 Task: Add Parm Crisps Original Snack Mix to the cart.
Action: Mouse moved to (60, 435)
Screenshot: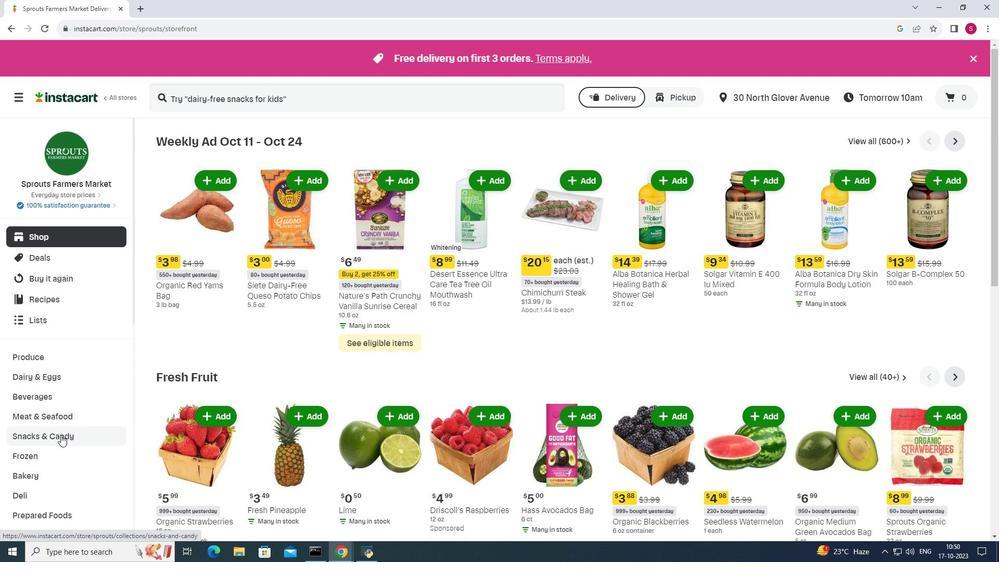 
Action: Mouse pressed left at (60, 435)
Screenshot: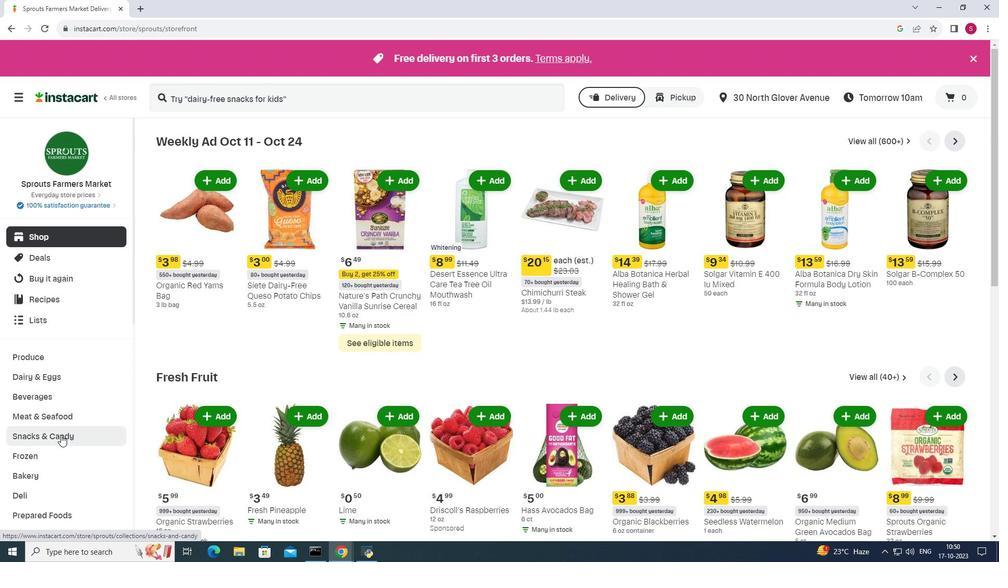 
Action: Mouse moved to (446, 166)
Screenshot: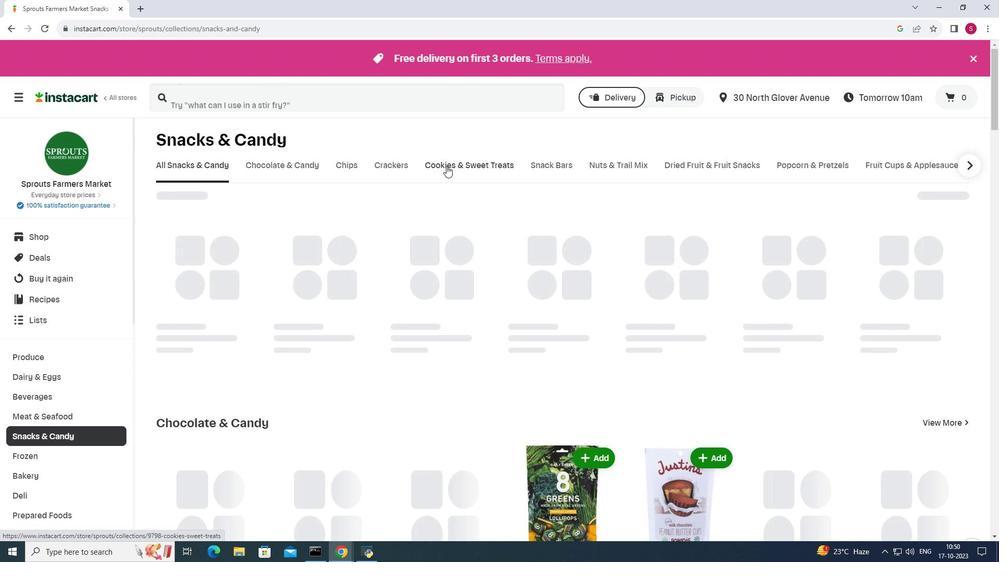 
Action: Mouse pressed left at (446, 166)
Screenshot: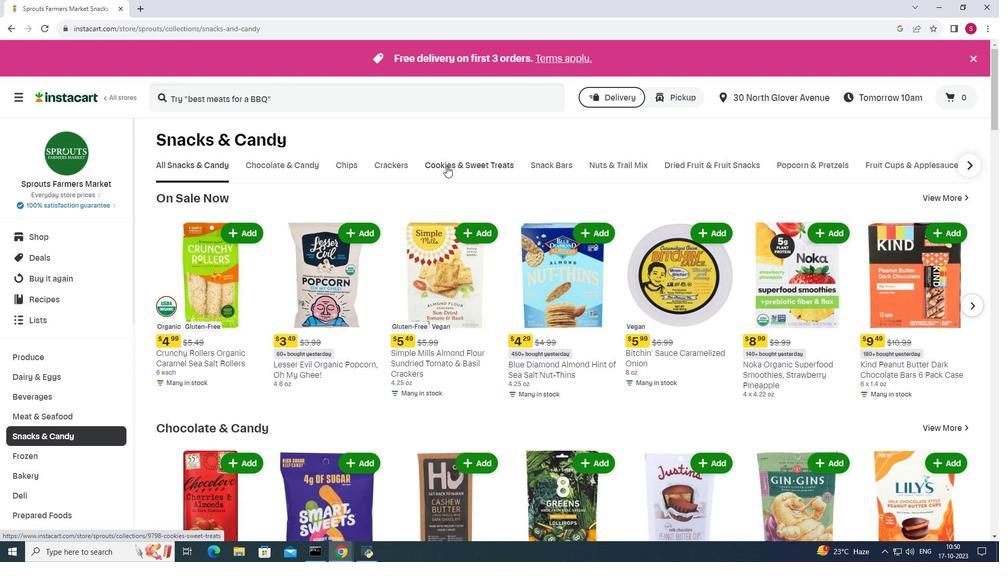 
Action: Mouse moved to (921, 169)
Screenshot: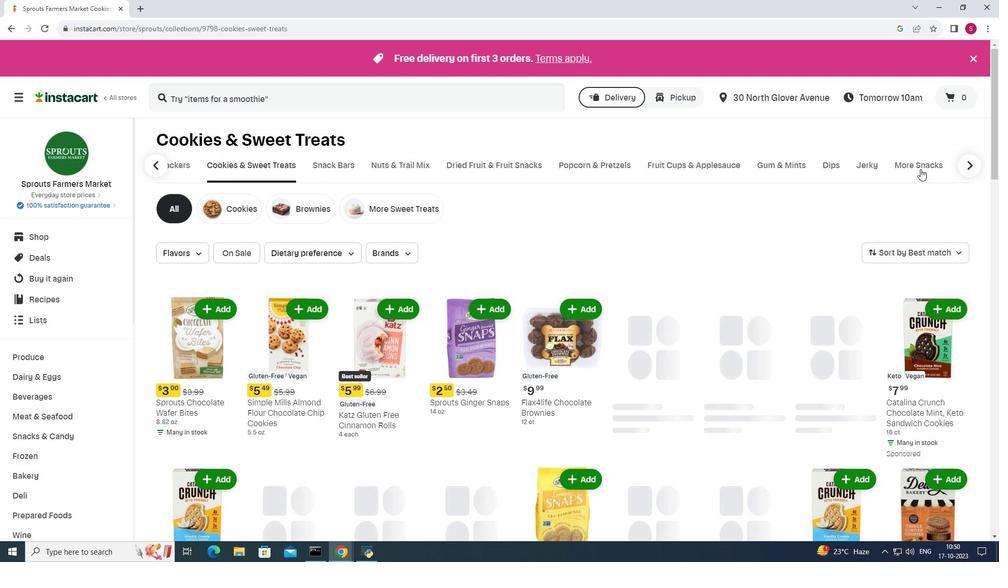 
Action: Mouse pressed left at (921, 169)
Screenshot: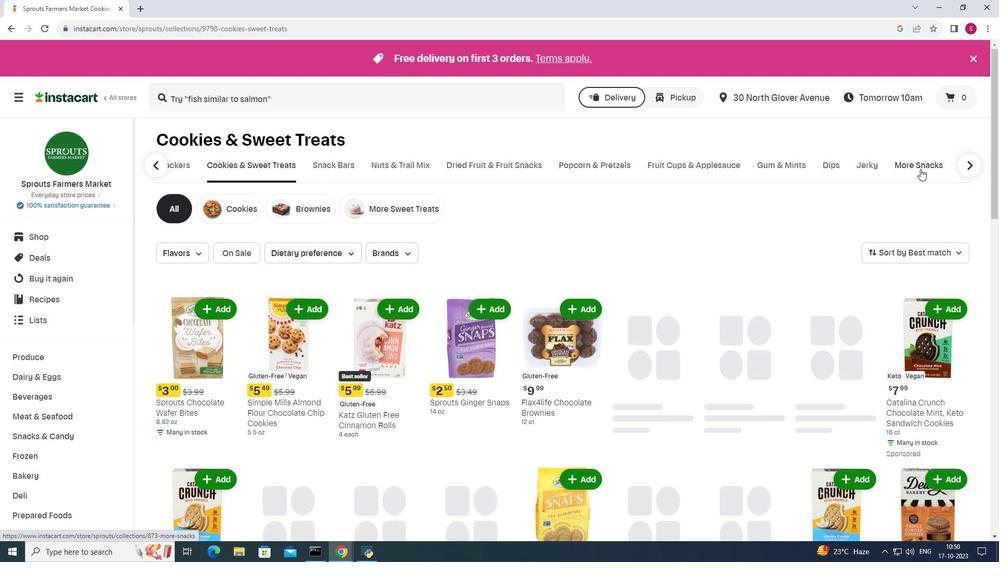 
Action: Mouse moved to (520, 215)
Screenshot: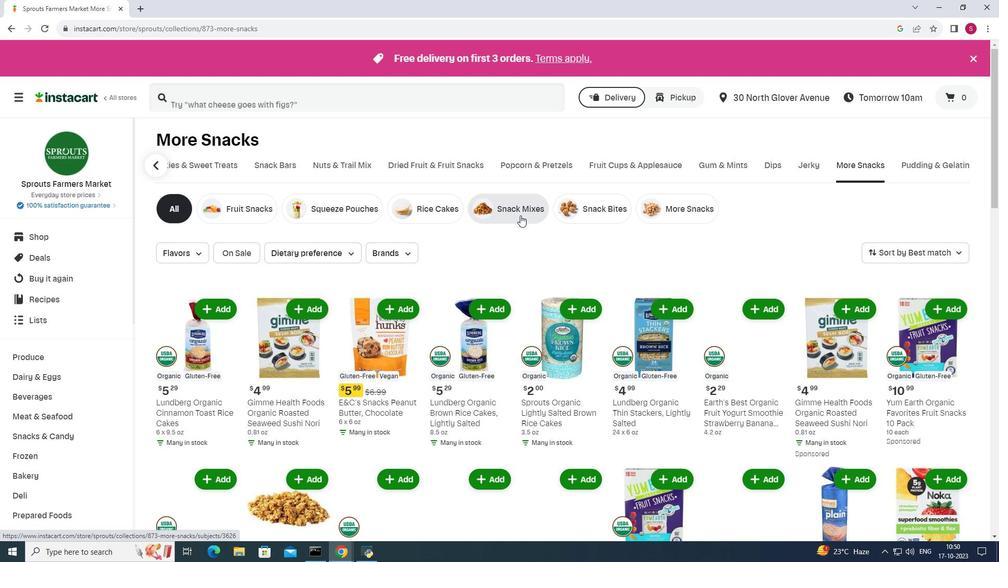 
Action: Mouse pressed left at (520, 215)
Screenshot: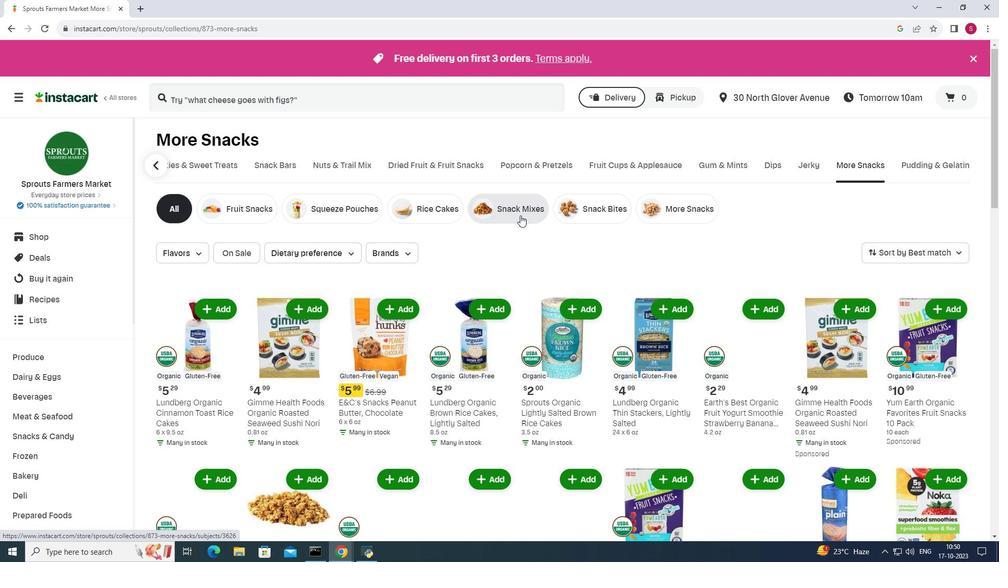 
Action: Mouse moved to (297, 101)
Screenshot: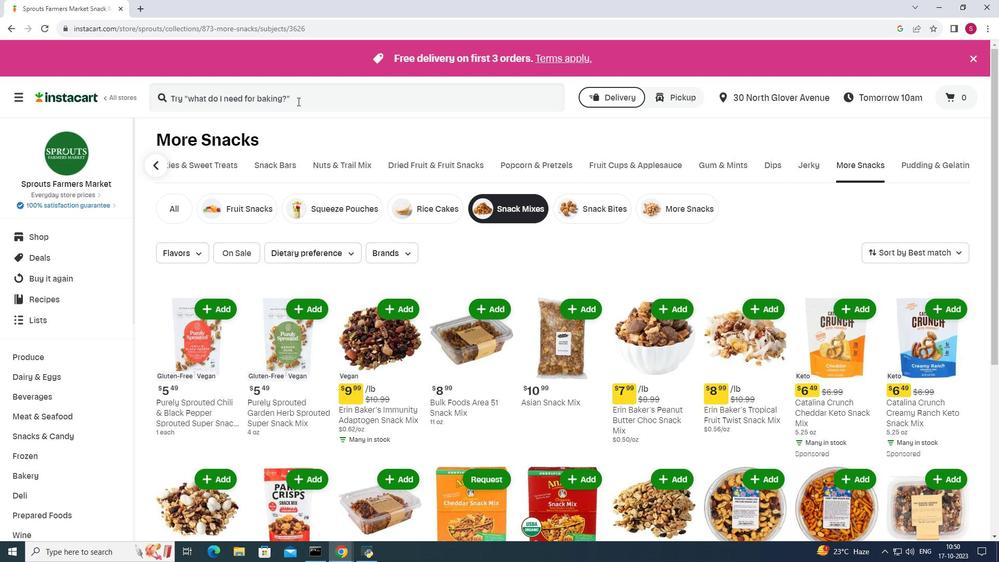 
Action: Mouse pressed left at (297, 101)
Screenshot: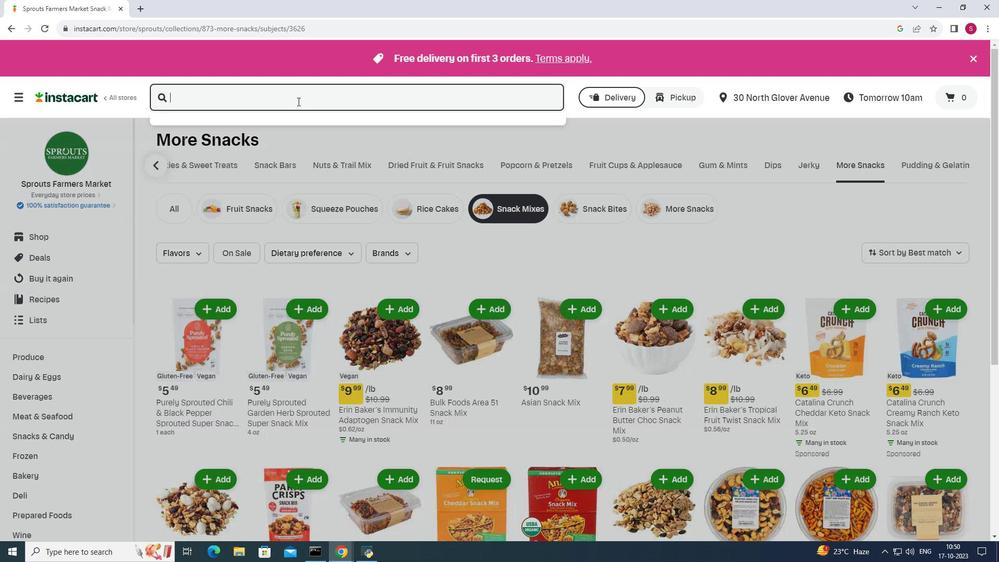 
Action: Key pressed parm
Screenshot: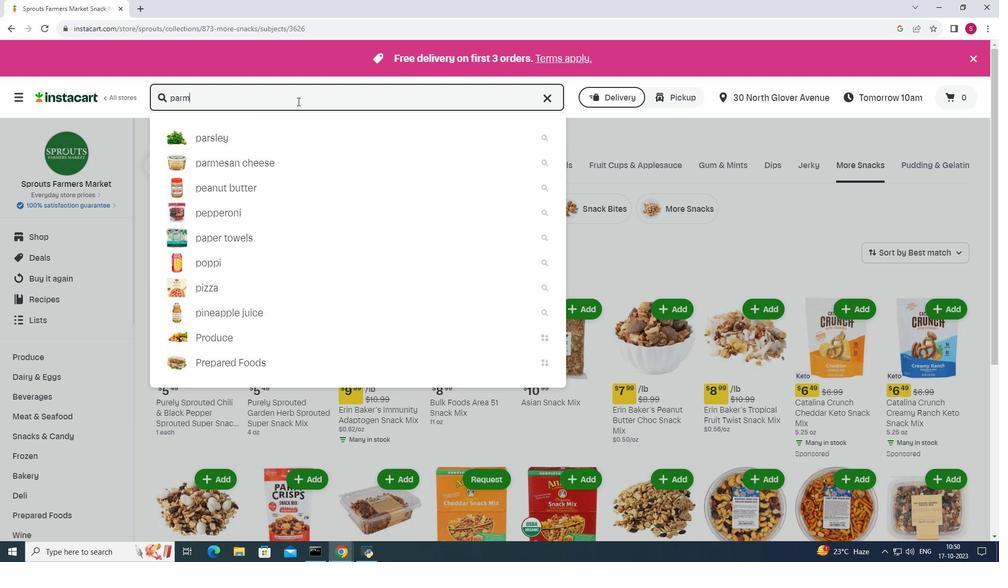 
Action: Mouse moved to (298, 101)
Screenshot: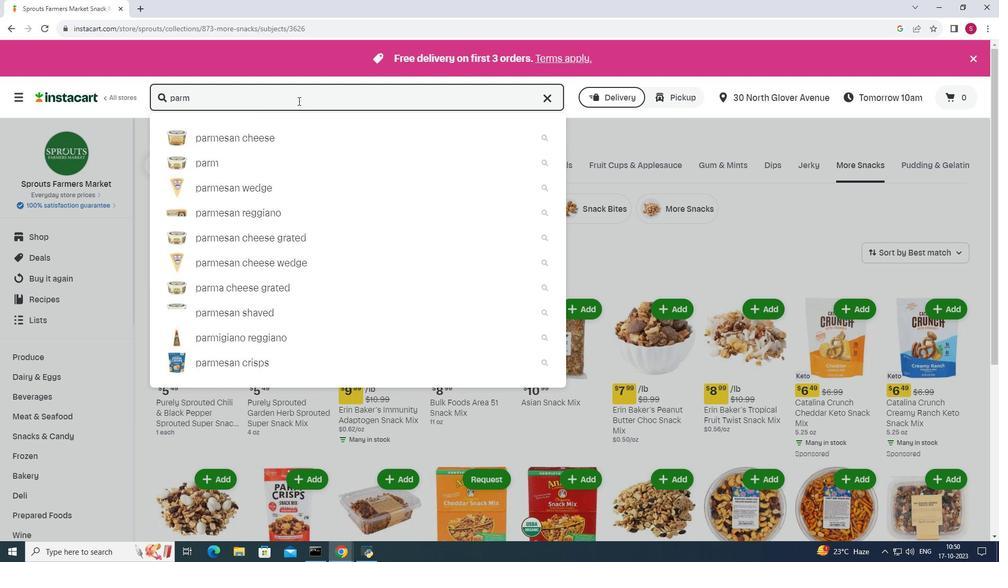 
Action: Key pressed <Key.space><Key.shift><Key.shift><Key.shift>Crisps<Key.space><Key.shift>Original<Key.space><Key.shift>Snal<Key.backspace>ck<Key.space><Key.shift>Mix<Key.space><Key.enter>
Screenshot: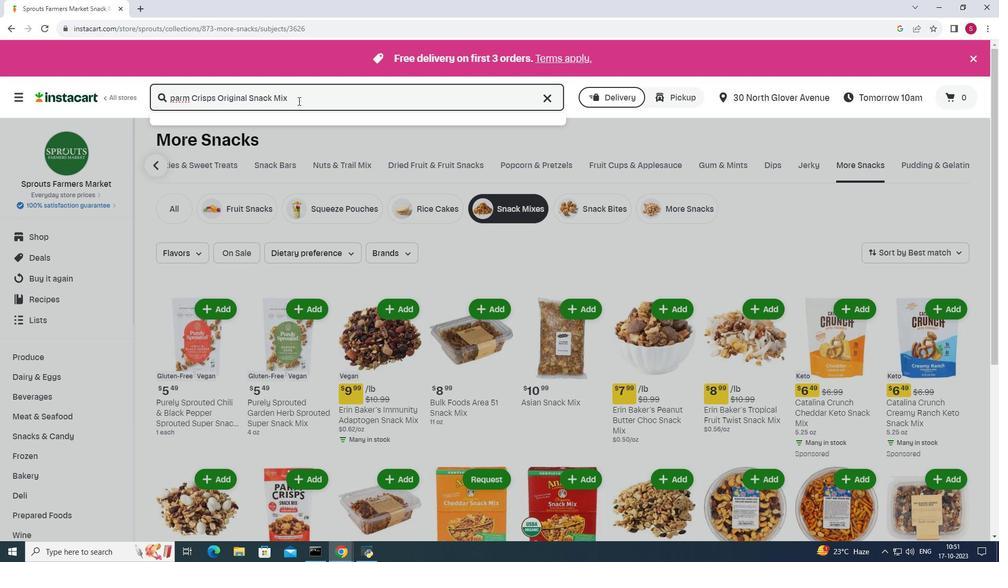 
Action: Mouse moved to (820, 318)
Screenshot: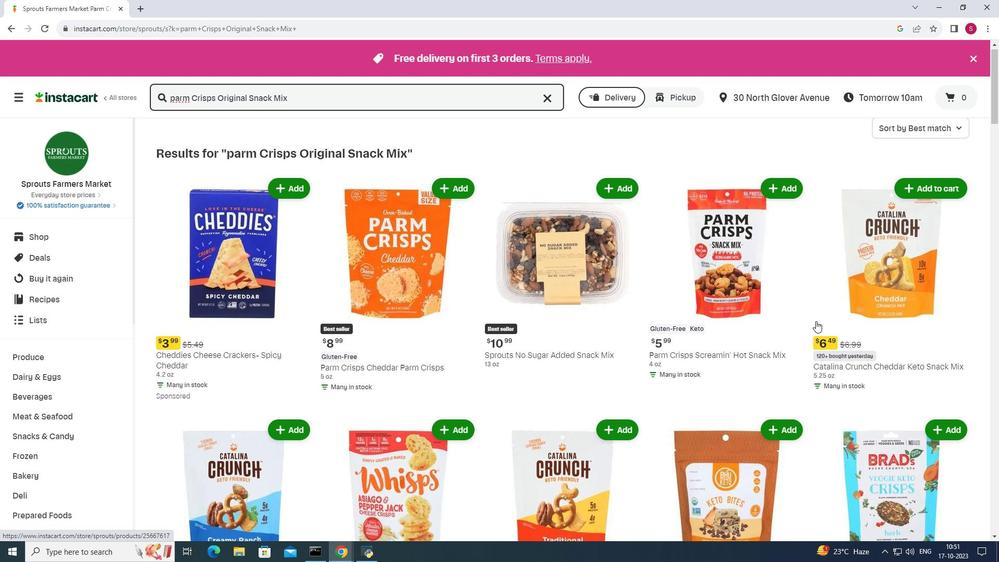 
Action: Mouse scrolled (820, 317) with delta (0, 0)
Screenshot: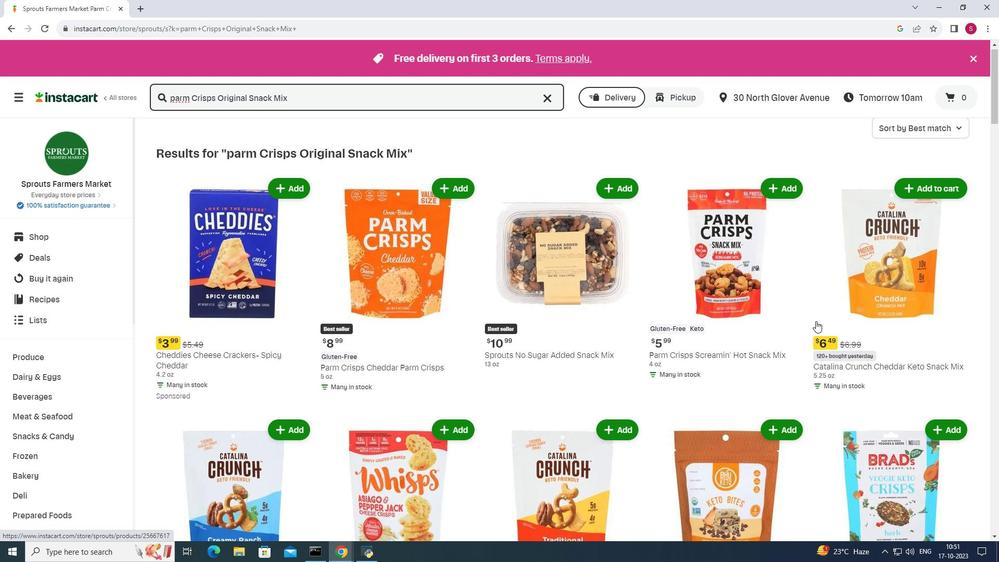 
Action: Mouse moved to (816, 321)
Screenshot: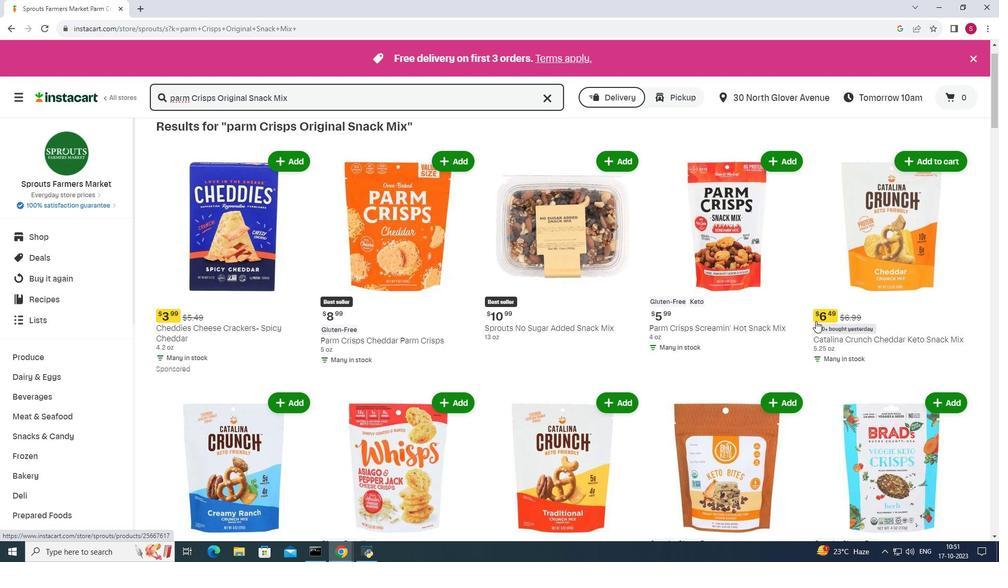 
Action: Mouse scrolled (816, 320) with delta (0, 0)
Screenshot: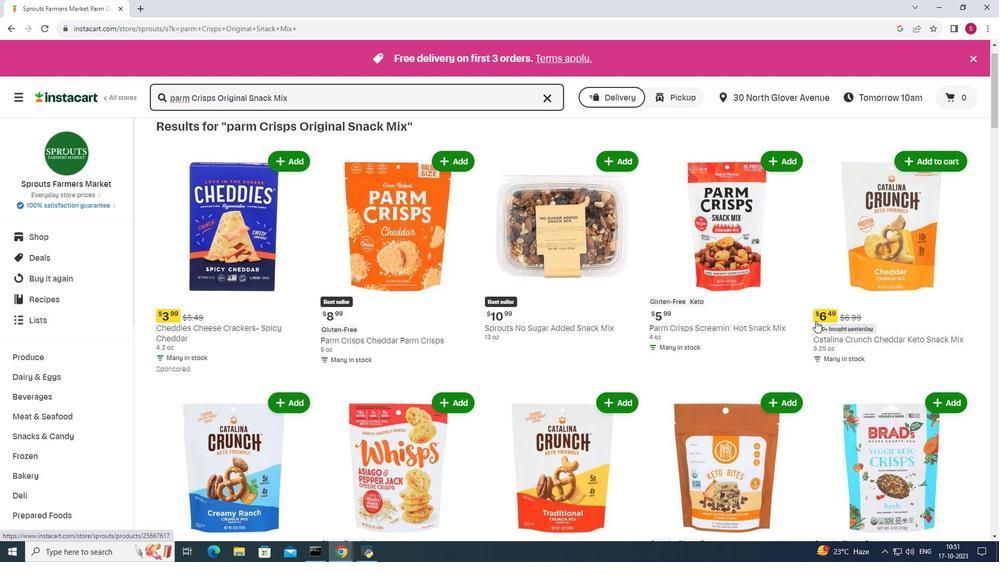 
Action: Mouse scrolled (816, 320) with delta (0, 0)
Screenshot: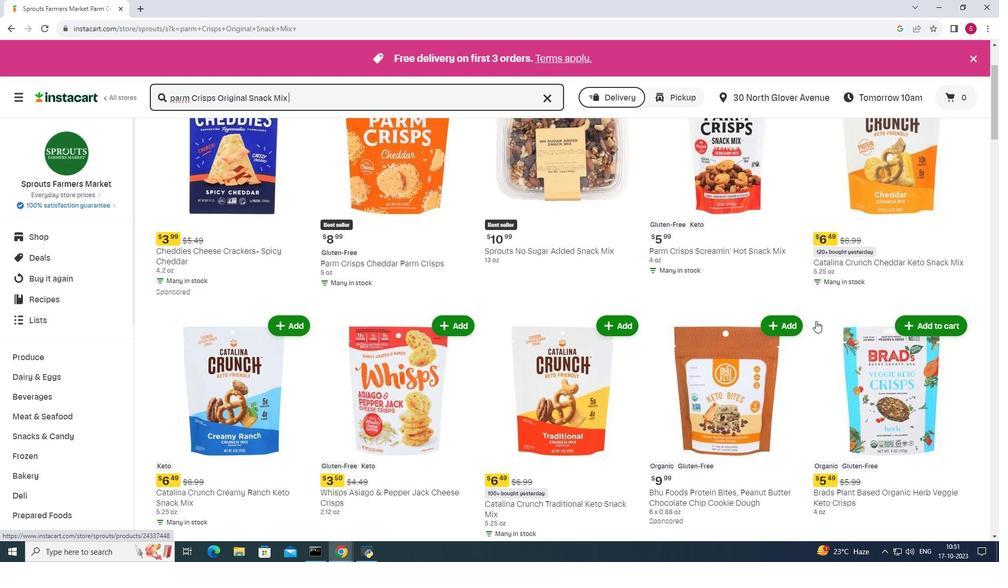 
Action: Mouse scrolled (816, 320) with delta (0, 0)
Screenshot: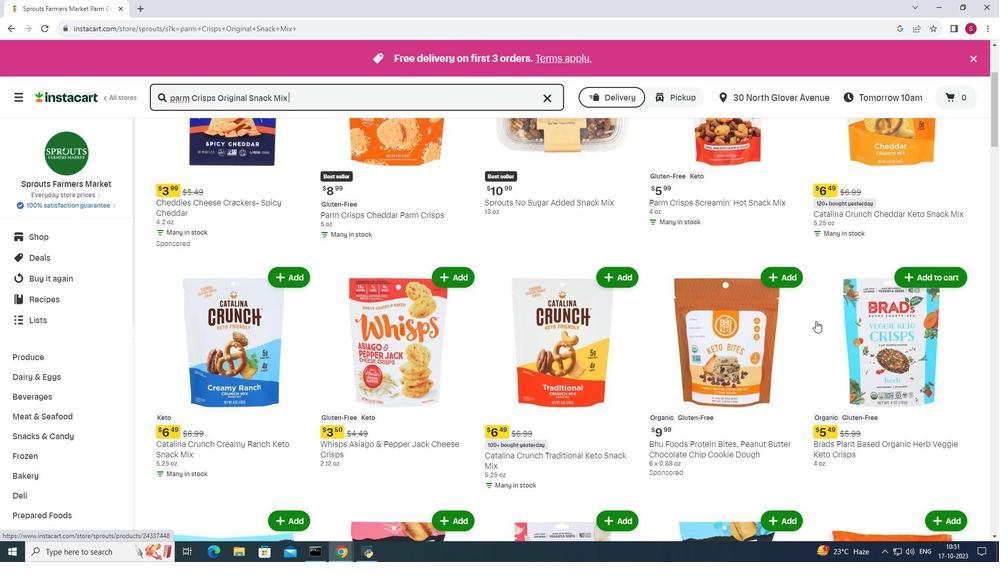 
Action: Mouse scrolled (816, 320) with delta (0, 0)
Screenshot: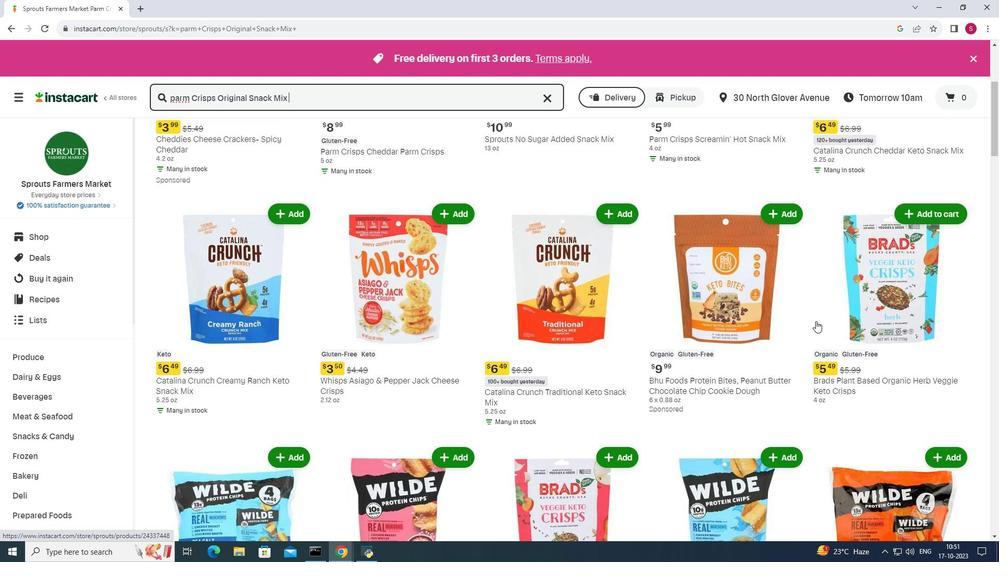 
Action: Mouse scrolled (816, 321) with delta (0, 0)
Screenshot: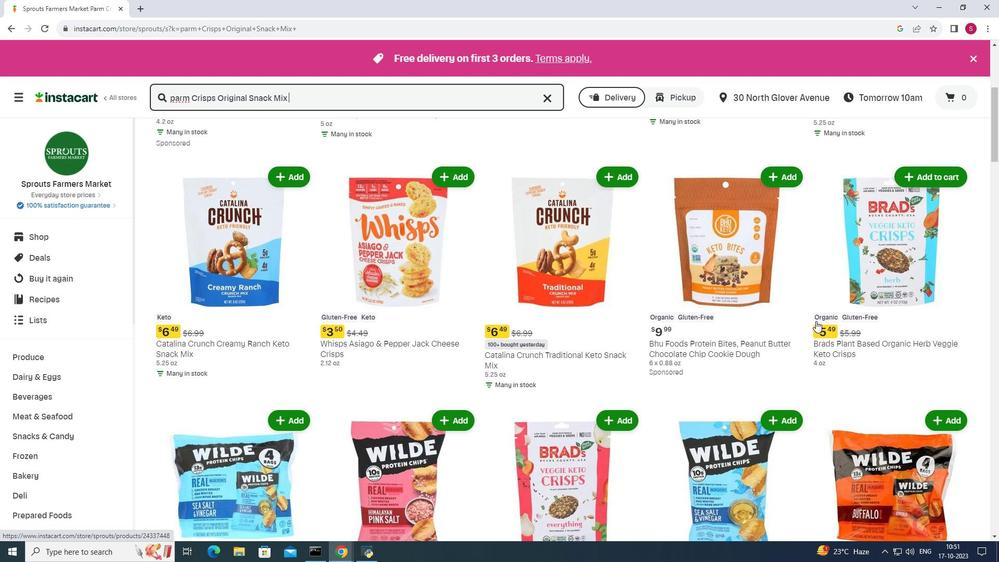 
Action: Mouse scrolled (816, 321) with delta (0, 0)
Screenshot: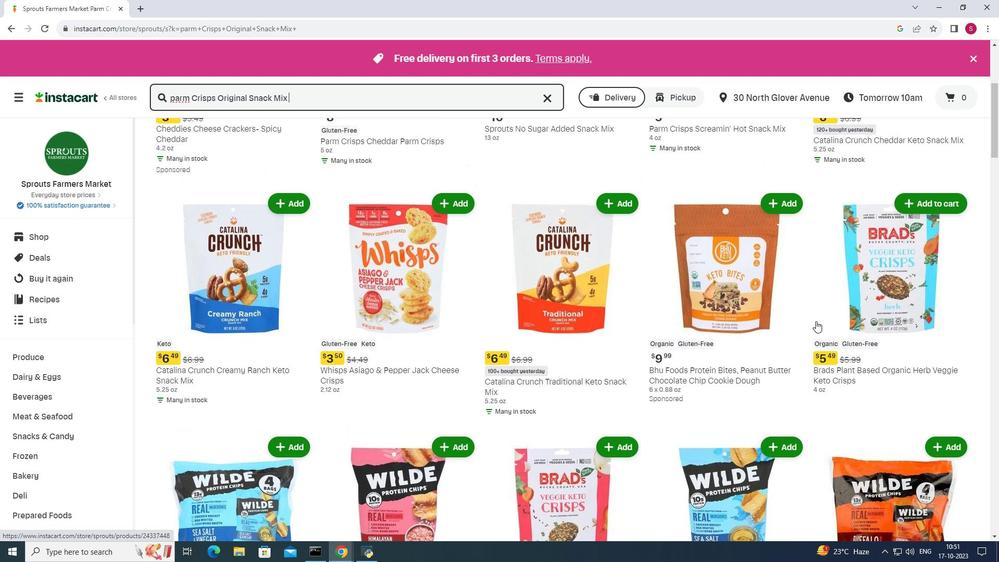 
Action: Mouse scrolled (816, 321) with delta (0, 0)
Screenshot: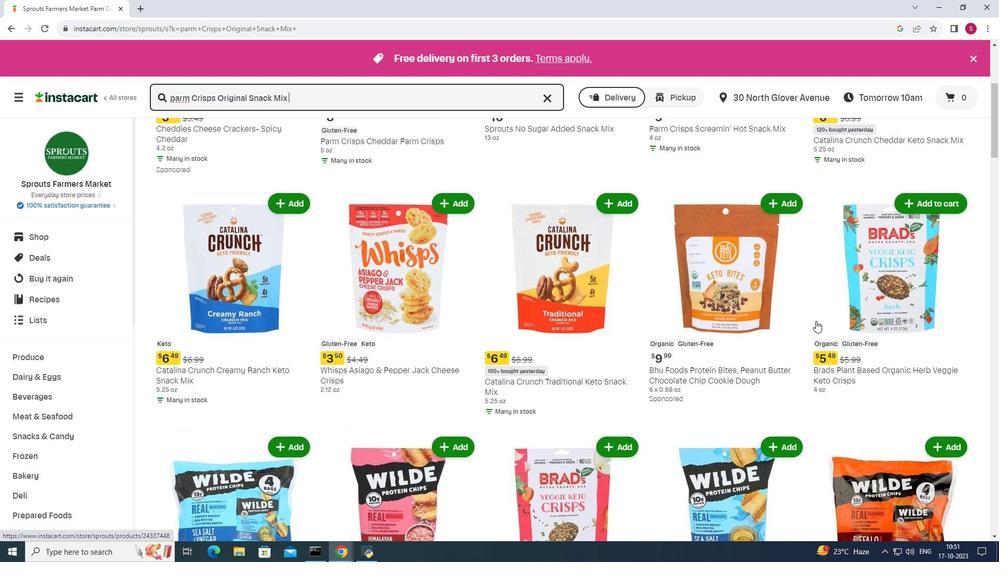 
Action: Mouse scrolled (816, 321) with delta (0, 0)
Screenshot: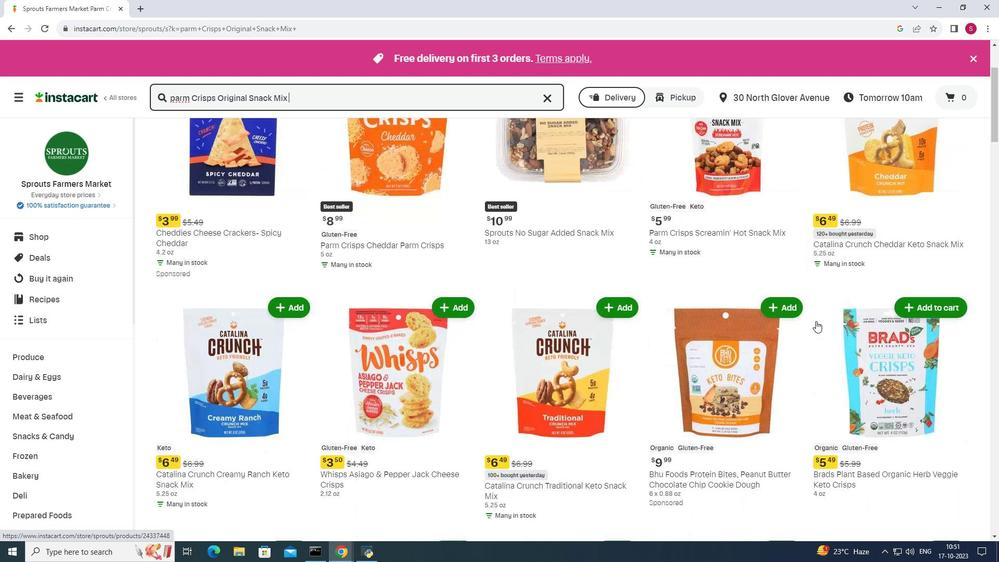 
Action: Mouse scrolled (816, 321) with delta (0, 0)
Screenshot: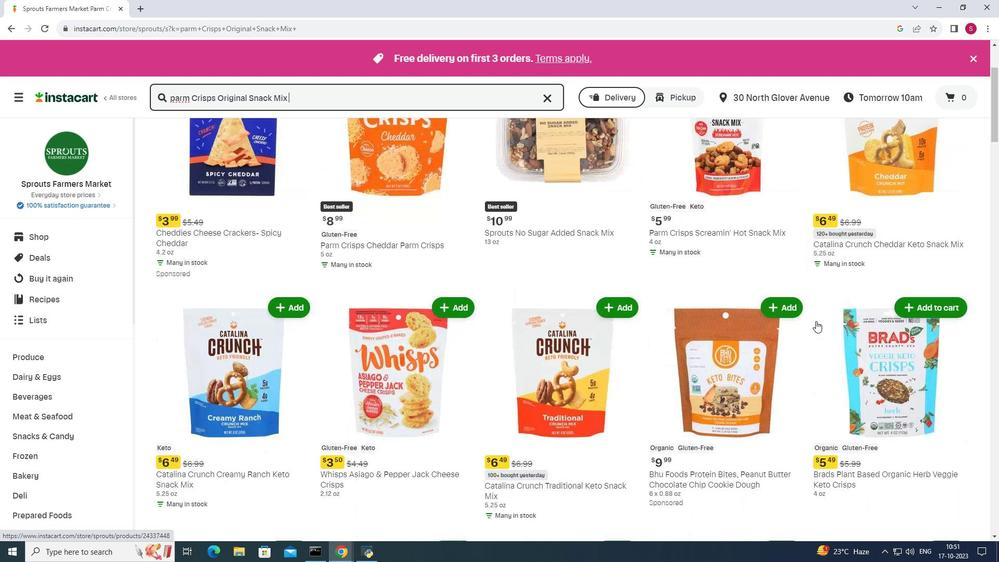 
Action: Mouse scrolled (816, 321) with delta (0, 0)
Screenshot: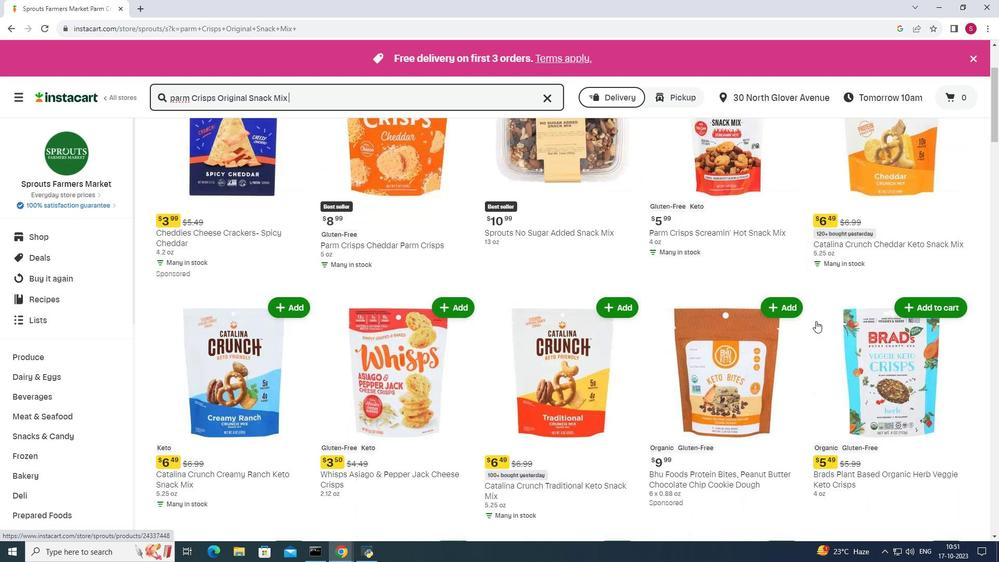 
Action: Mouse scrolled (816, 321) with delta (0, 0)
Screenshot: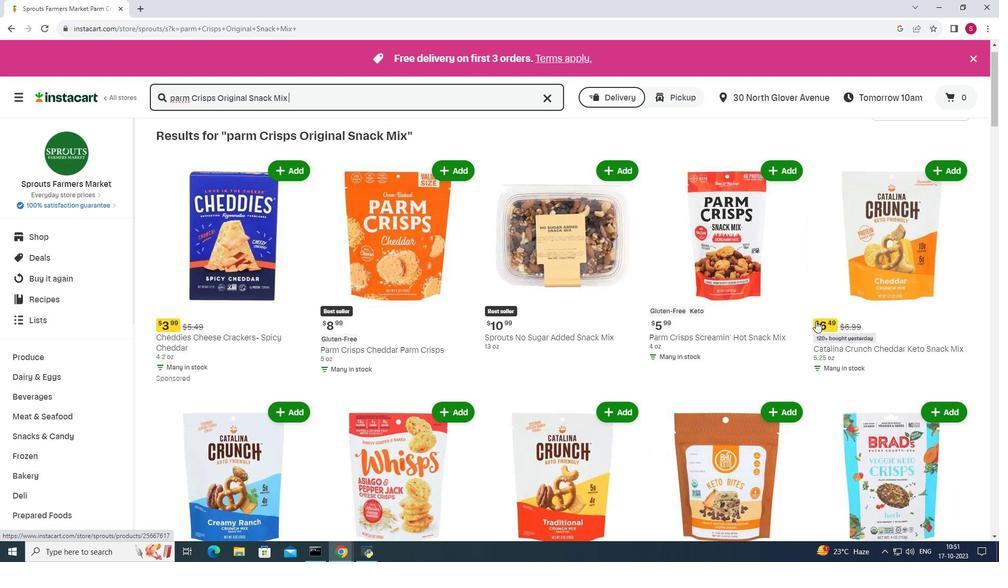 
Action: Mouse moved to (656, 333)
Screenshot: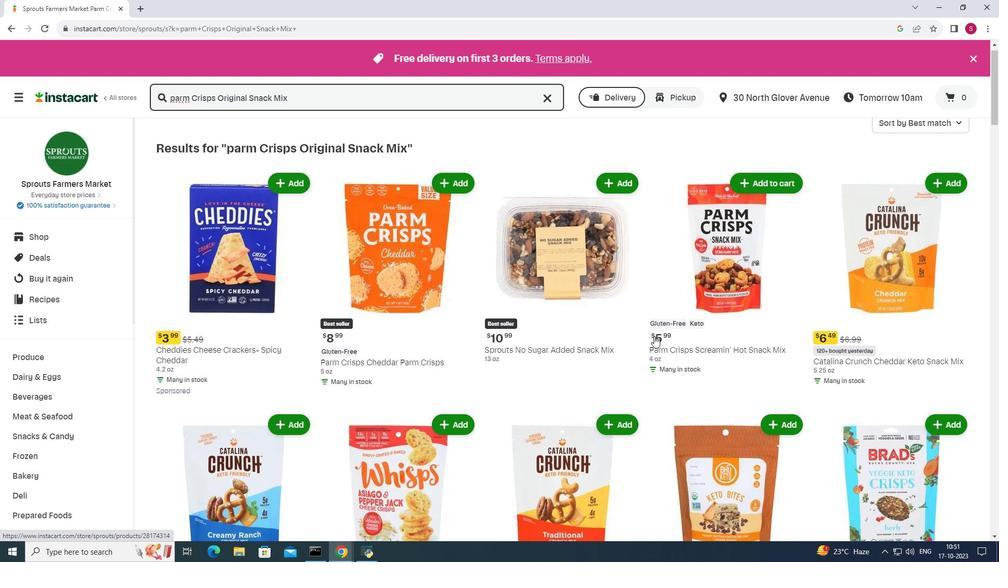 
Action: Mouse scrolled (656, 333) with delta (0, 0)
Screenshot: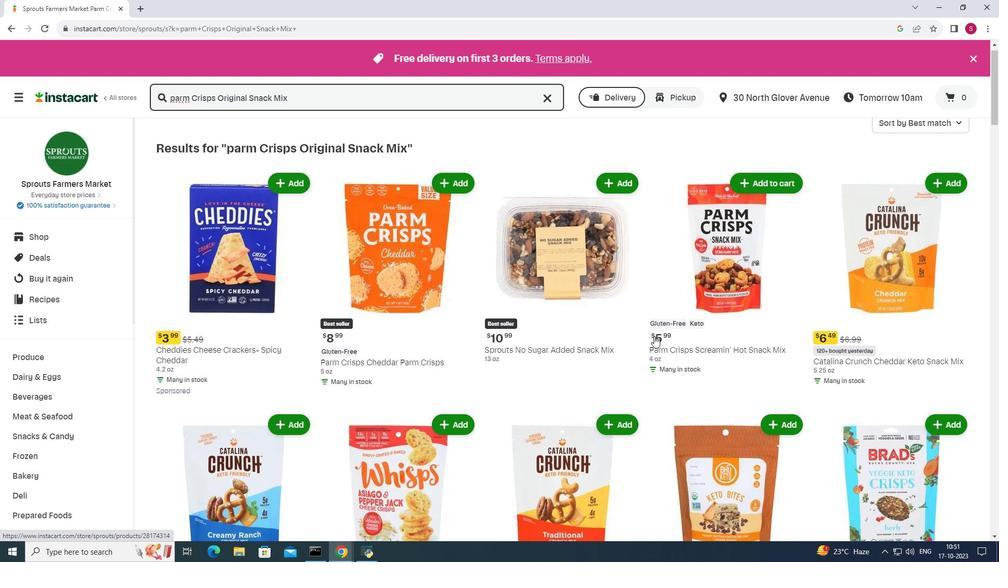 
Action: Mouse moved to (655, 335)
Screenshot: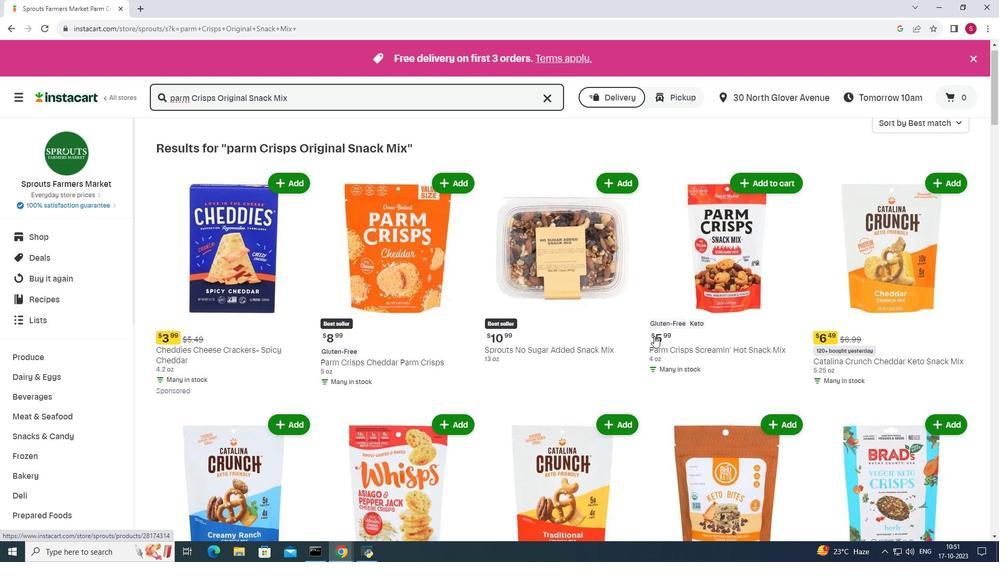 
Action: Mouse scrolled (655, 335) with delta (0, 0)
Screenshot: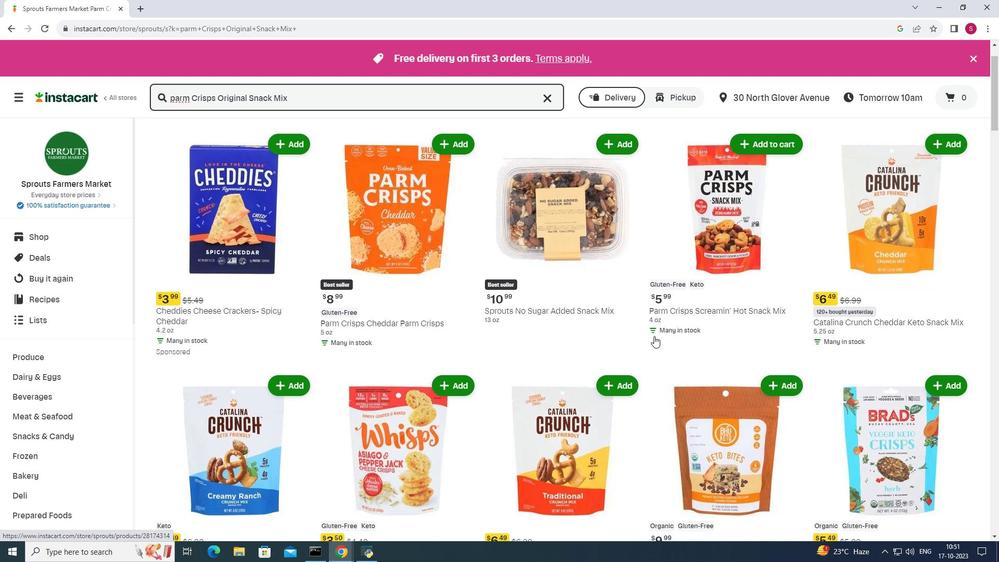 
Action: Mouse moved to (654, 336)
Screenshot: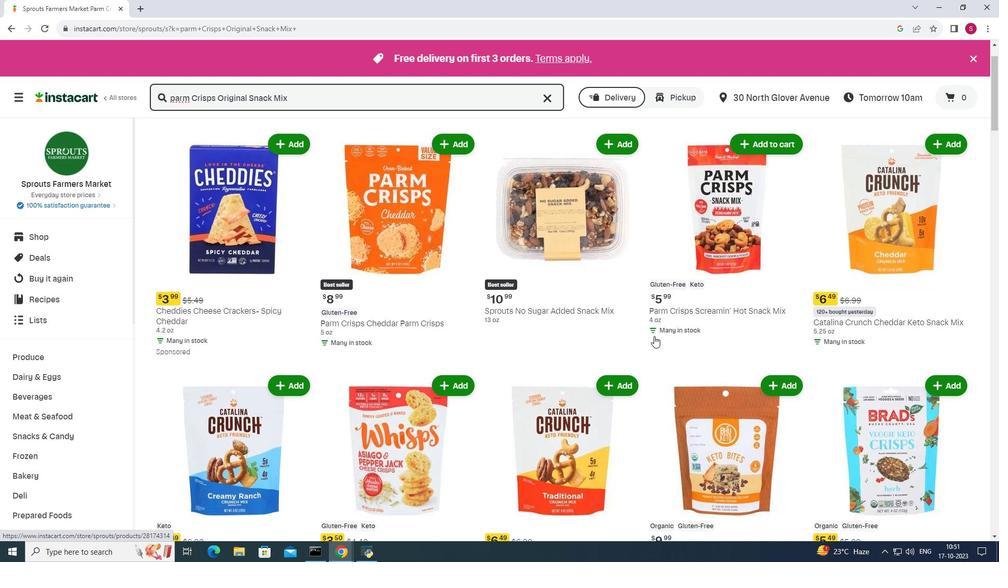 
Action: Mouse scrolled (654, 335) with delta (0, 0)
Screenshot: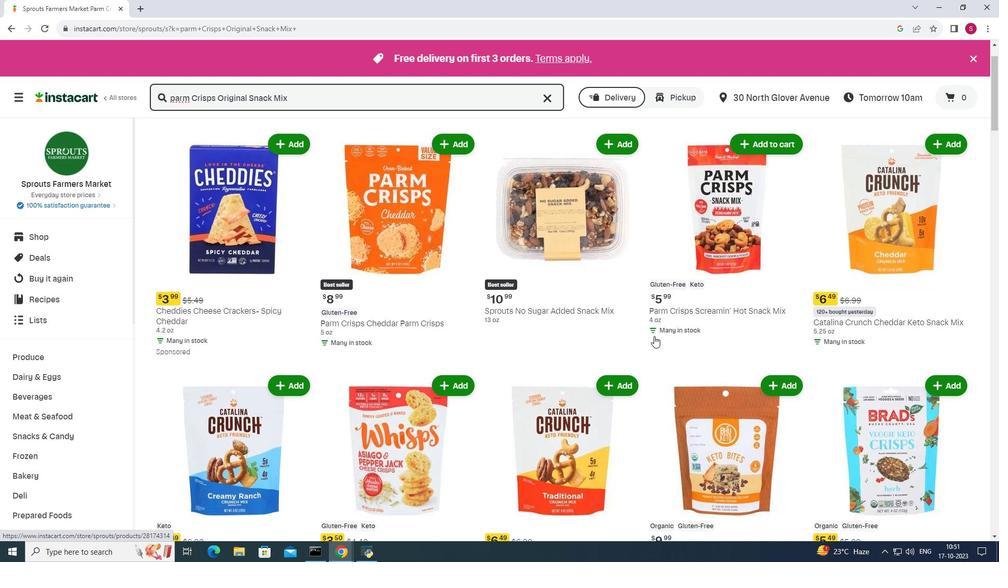 
Action: Mouse moved to (641, 349)
Screenshot: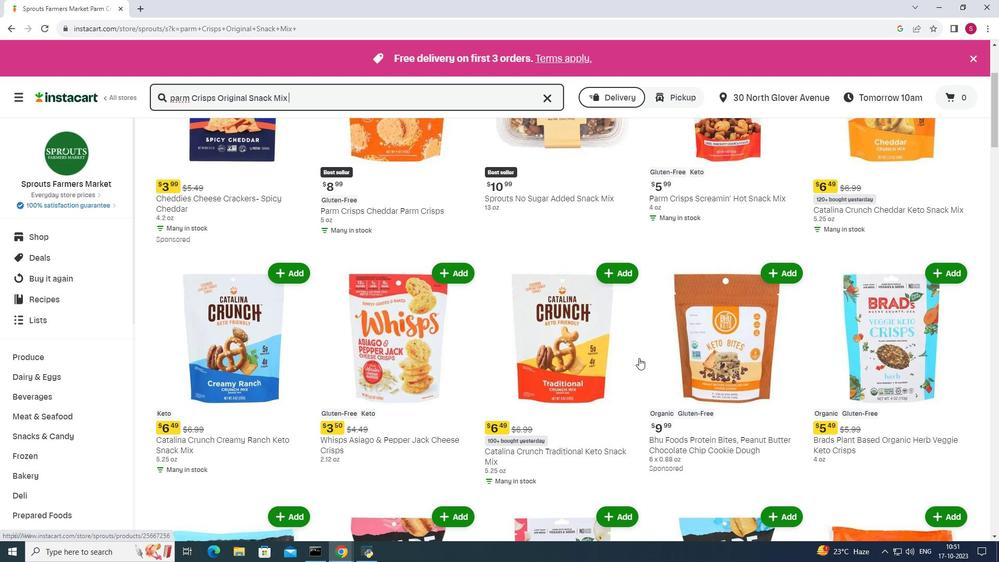 
Action: Mouse scrolled (641, 349) with delta (0, 0)
Screenshot: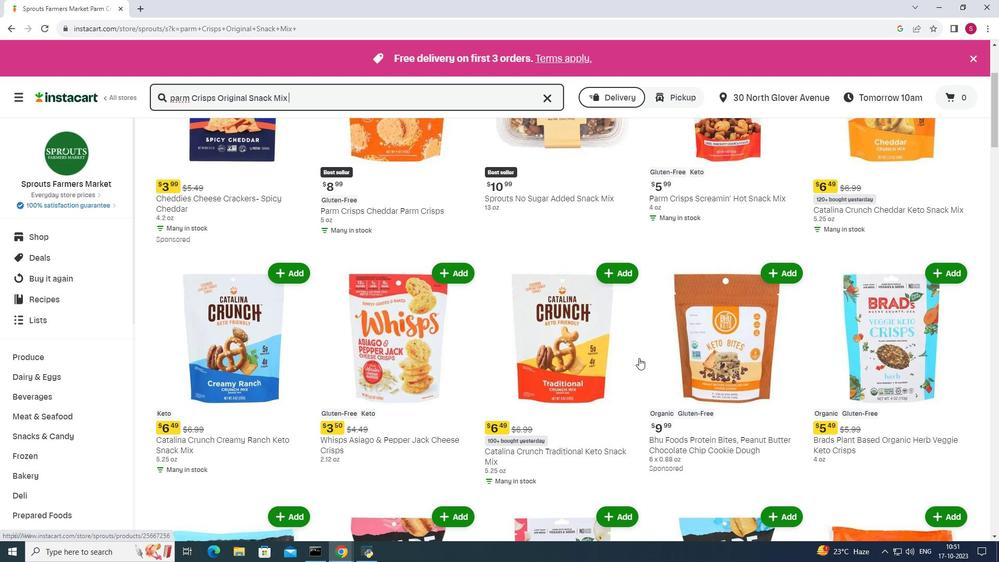 
Action: Mouse moved to (639, 358)
Screenshot: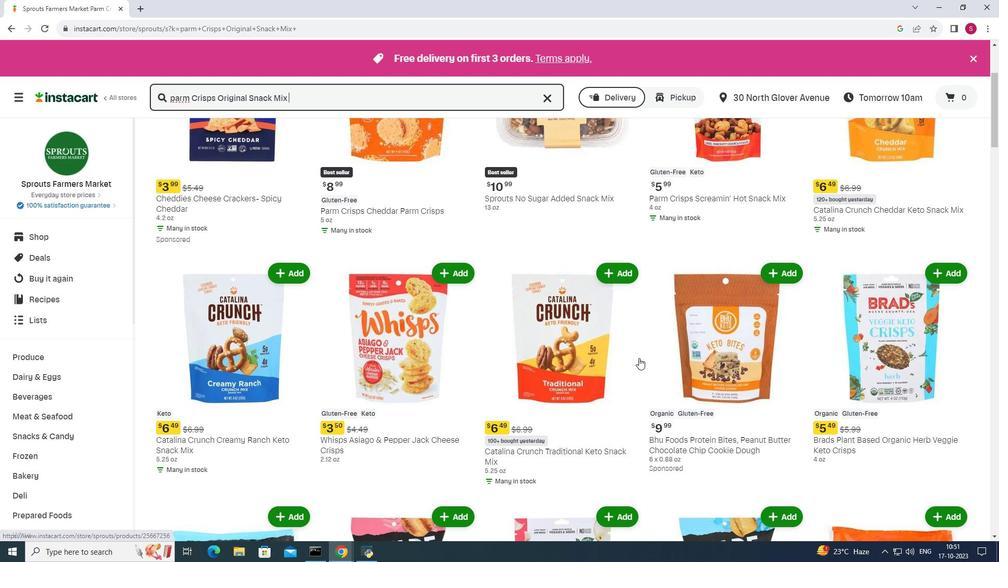 
Action: Mouse scrolled (639, 357) with delta (0, 0)
Screenshot: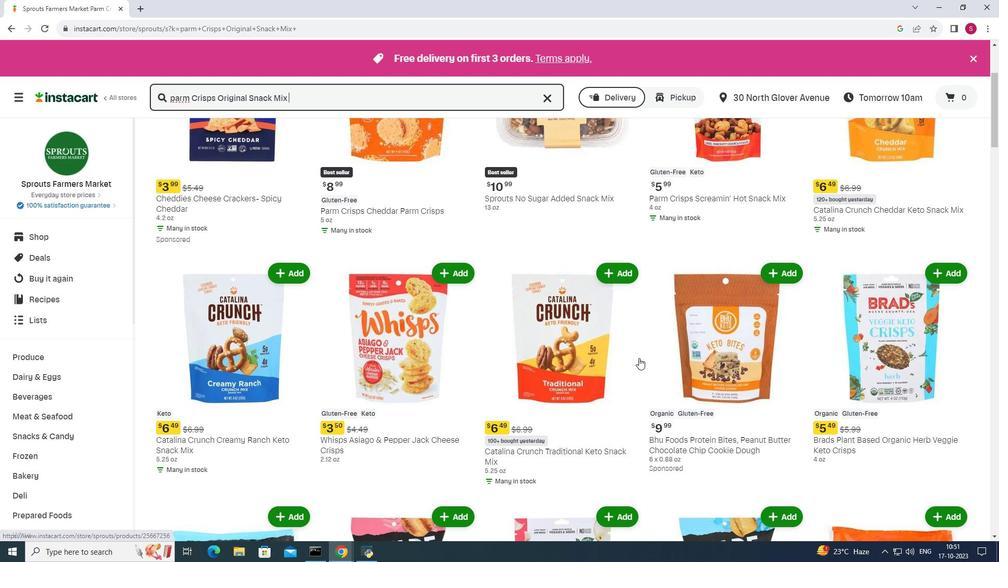 
Action: Mouse moved to (639, 358)
Screenshot: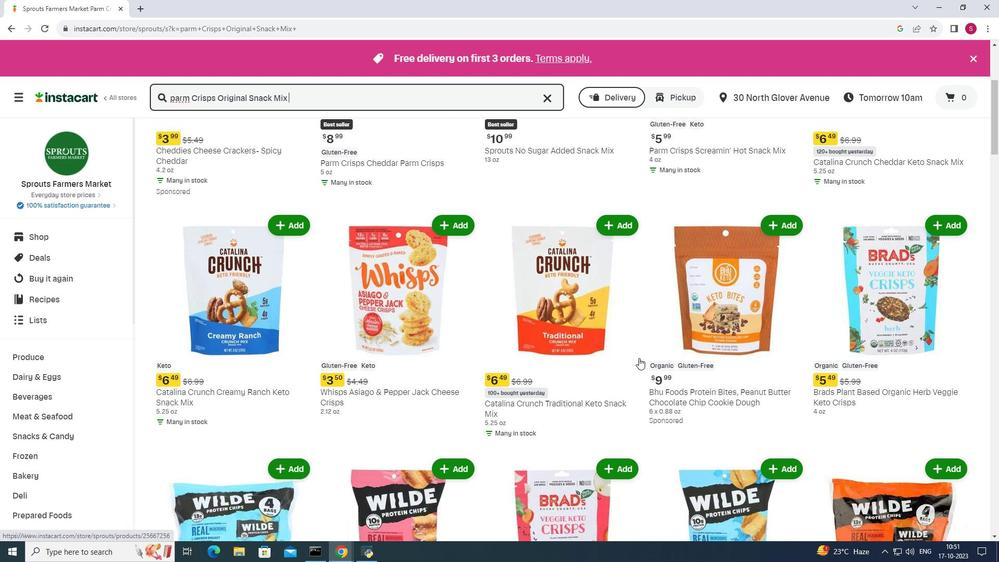 
Action: Mouse scrolled (639, 357) with delta (0, 0)
Screenshot: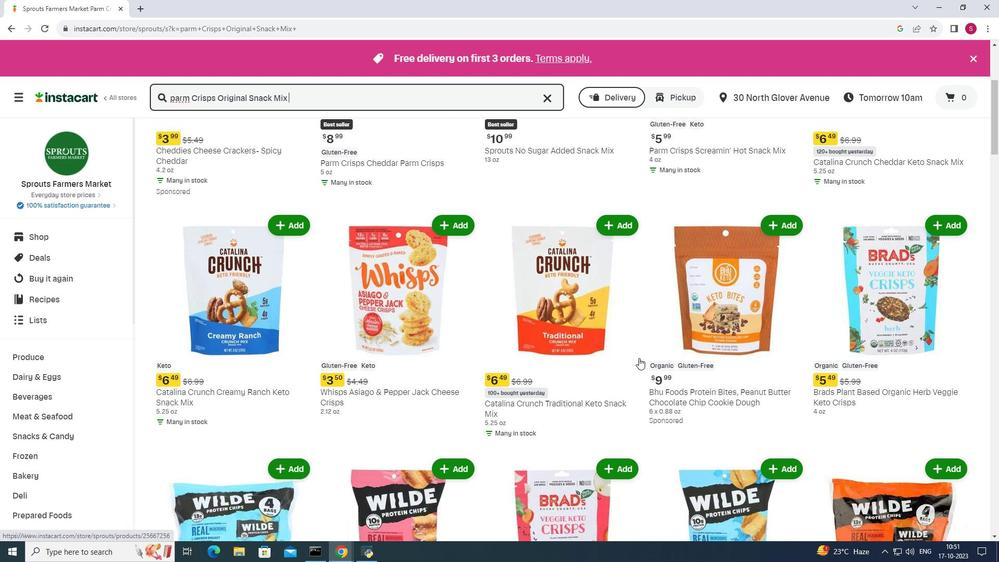 
Action: Mouse scrolled (639, 358) with delta (0, 0)
Screenshot: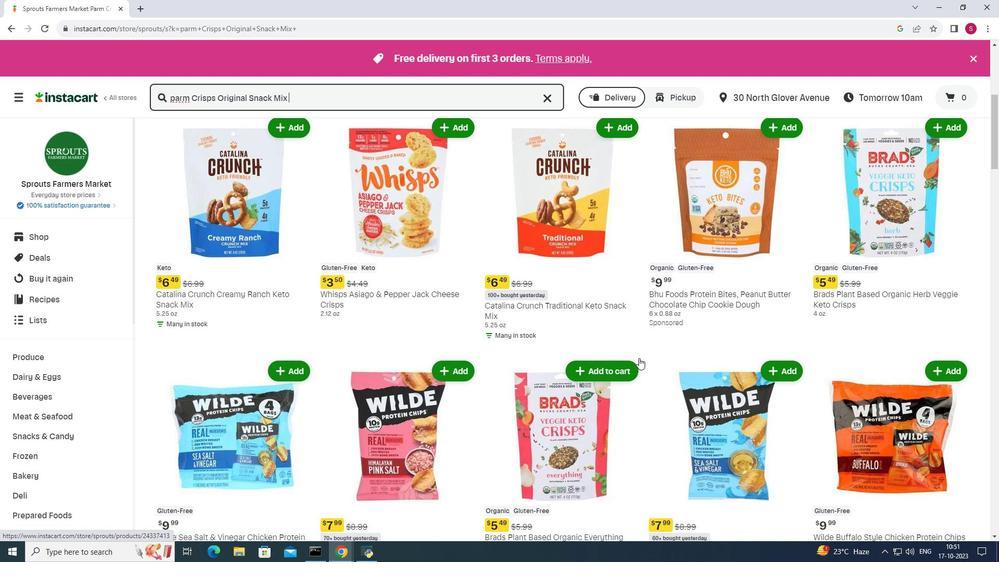 
Action: Mouse scrolled (639, 358) with delta (0, 0)
Screenshot: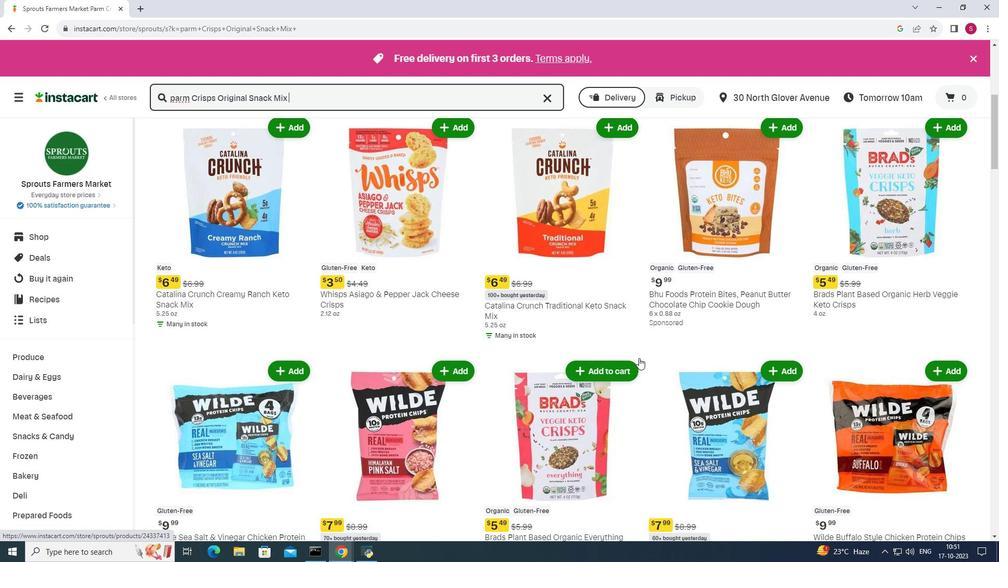 
Action: Mouse scrolled (639, 358) with delta (0, 0)
Screenshot: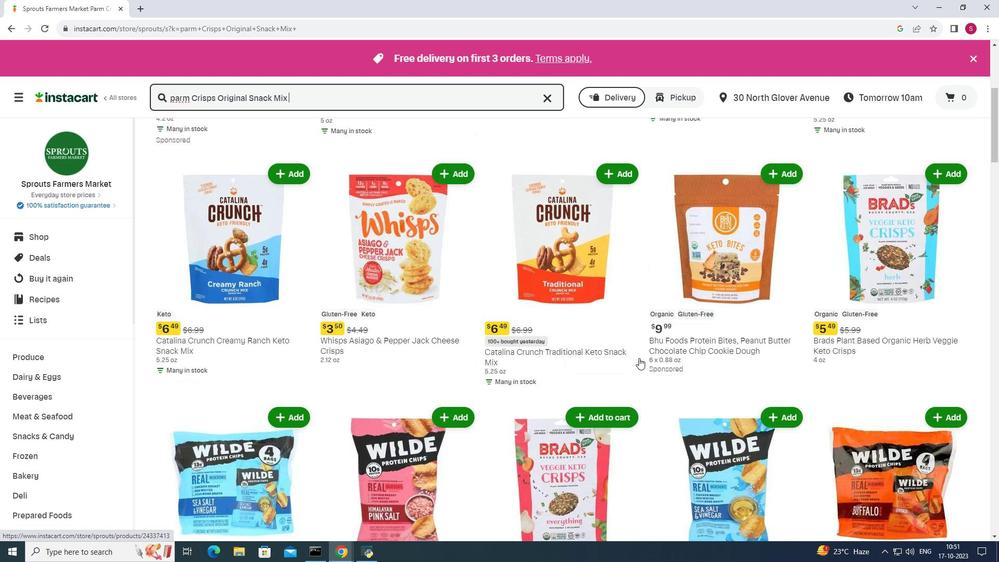 
Action: Mouse scrolled (639, 358) with delta (0, 0)
Screenshot: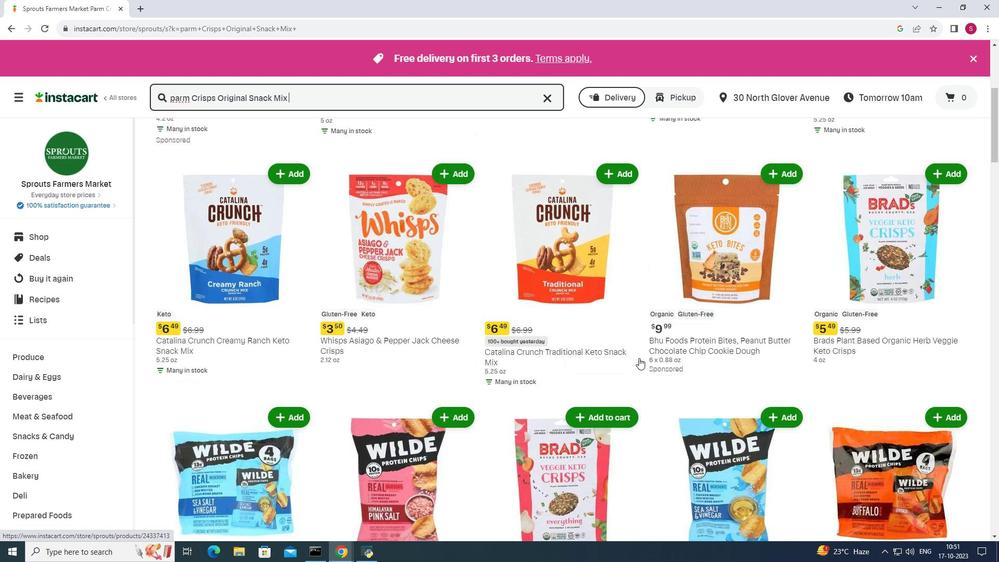 
Action: Mouse scrolled (639, 358) with delta (0, 0)
Screenshot: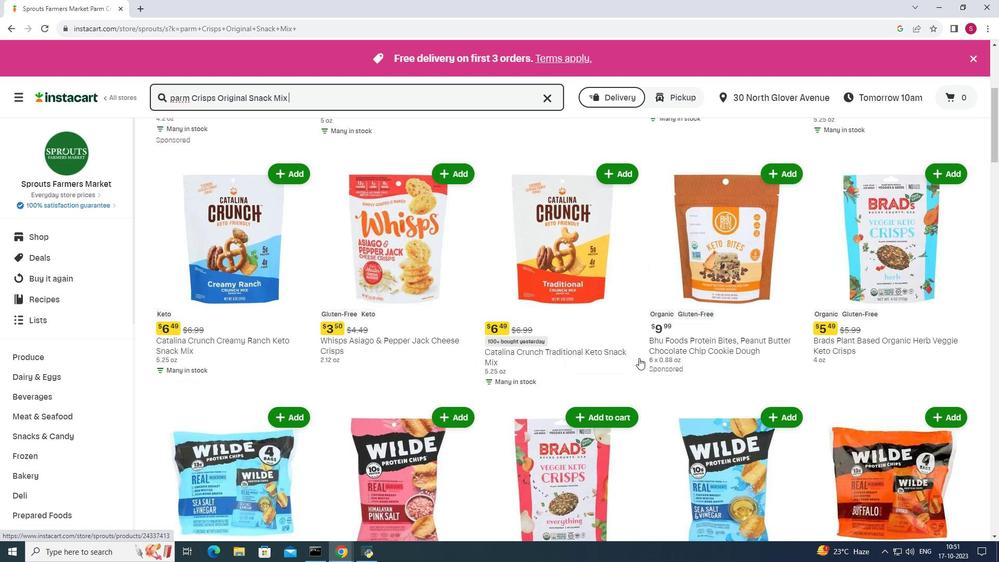 
Action: Mouse scrolled (639, 358) with delta (0, 0)
Screenshot: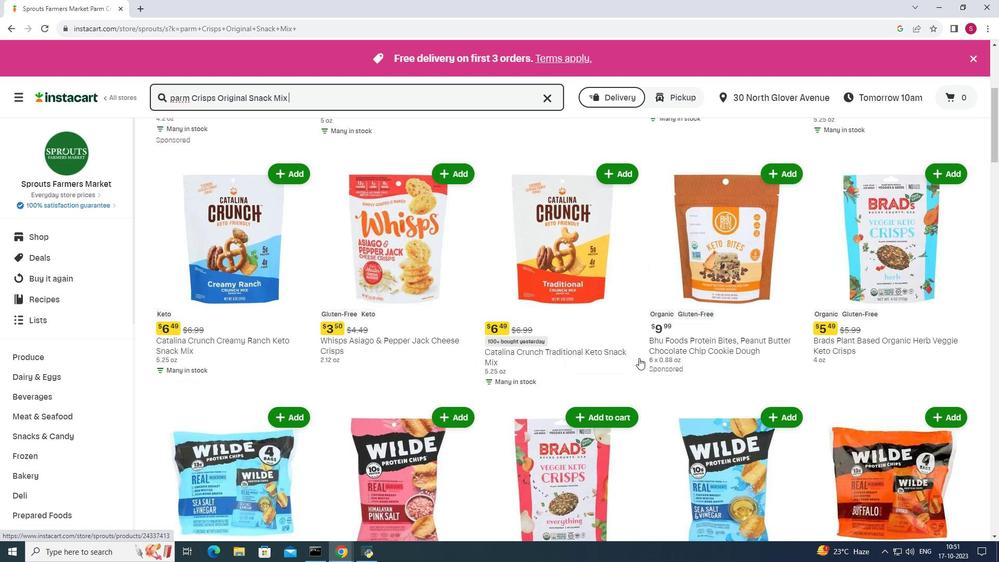 
Action: Mouse moved to (639, 358)
Screenshot: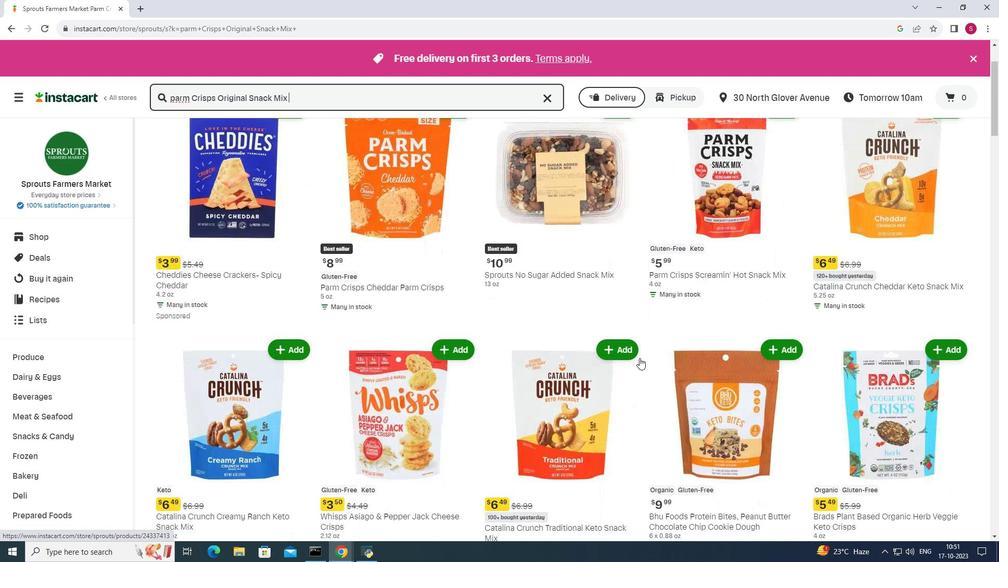 
Action: Mouse scrolled (639, 358) with delta (0, 0)
Screenshot: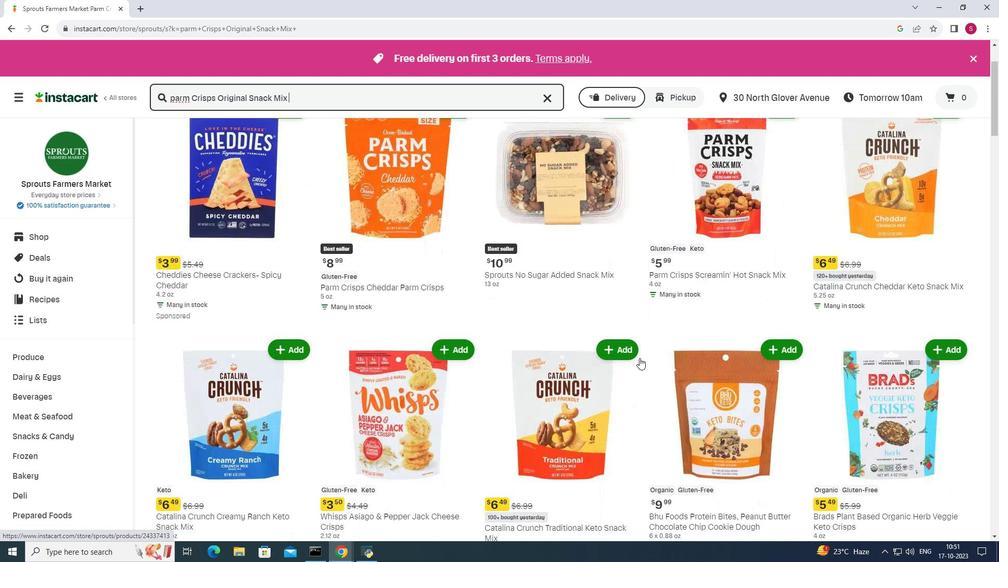 
Action: Mouse moved to (639, 358)
Screenshot: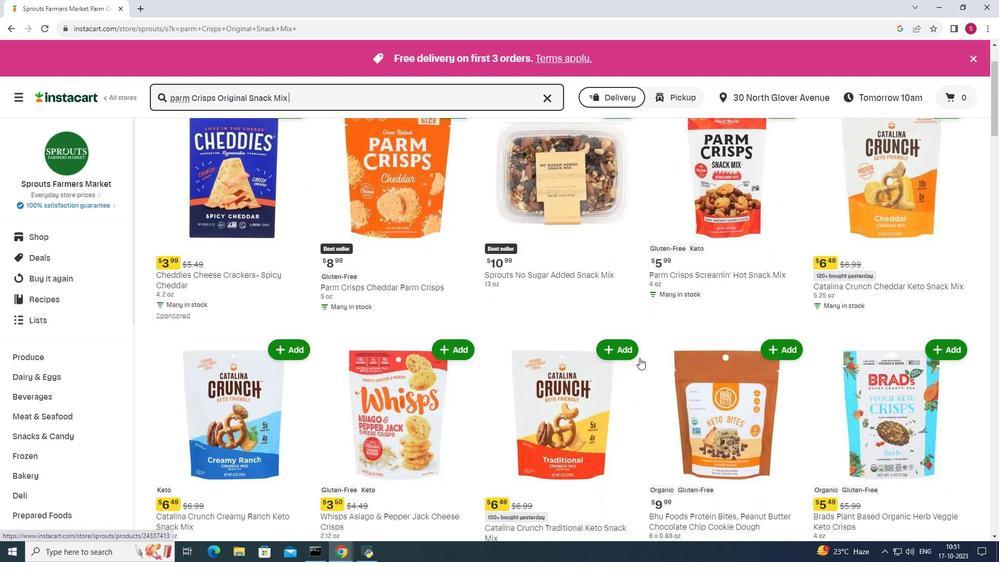 
Action: Mouse scrolled (639, 358) with delta (0, 0)
Screenshot: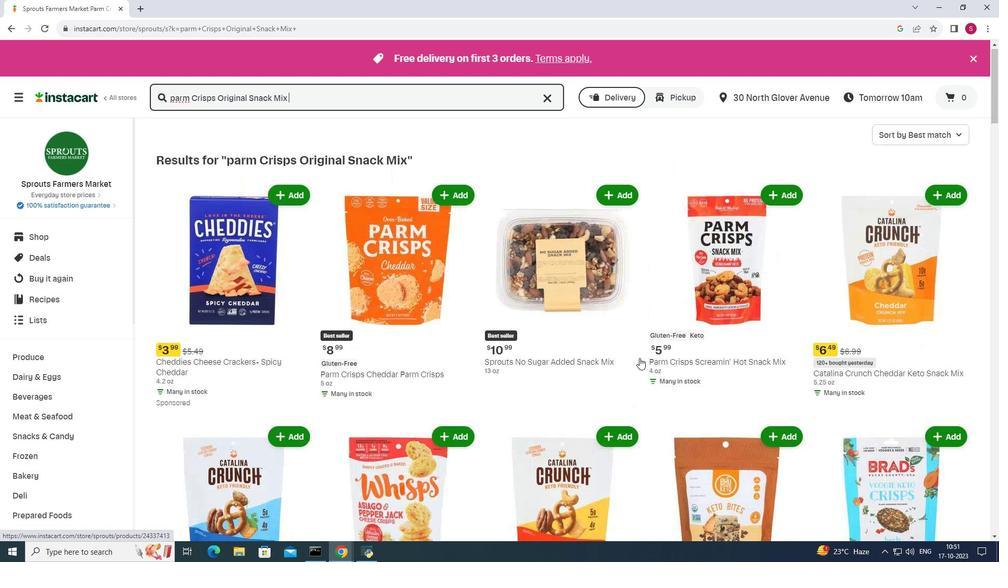 
Action: Mouse moved to (67, 147)
Screenshot: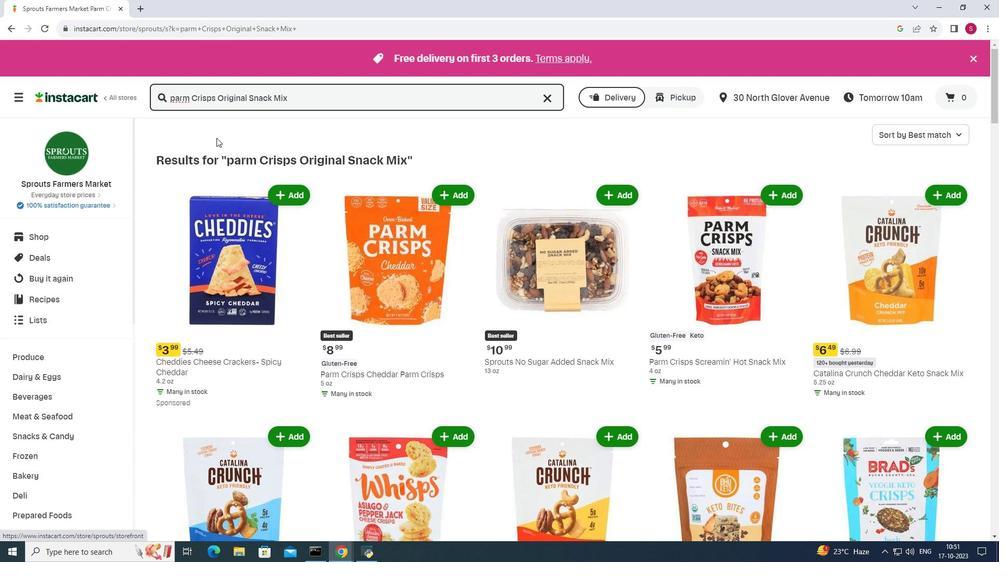 
